 Task: Send an email with the signature Evelyn Lewis with the subject 'Request for a review' and the message 'I apologize for any confusion and would like to clarify the situation.' from softage.1@softage.net to softage.10@softage.net and softage.2@softage.net with CC to softage.3@softage.net
Action: Key pressed n
Screenshot: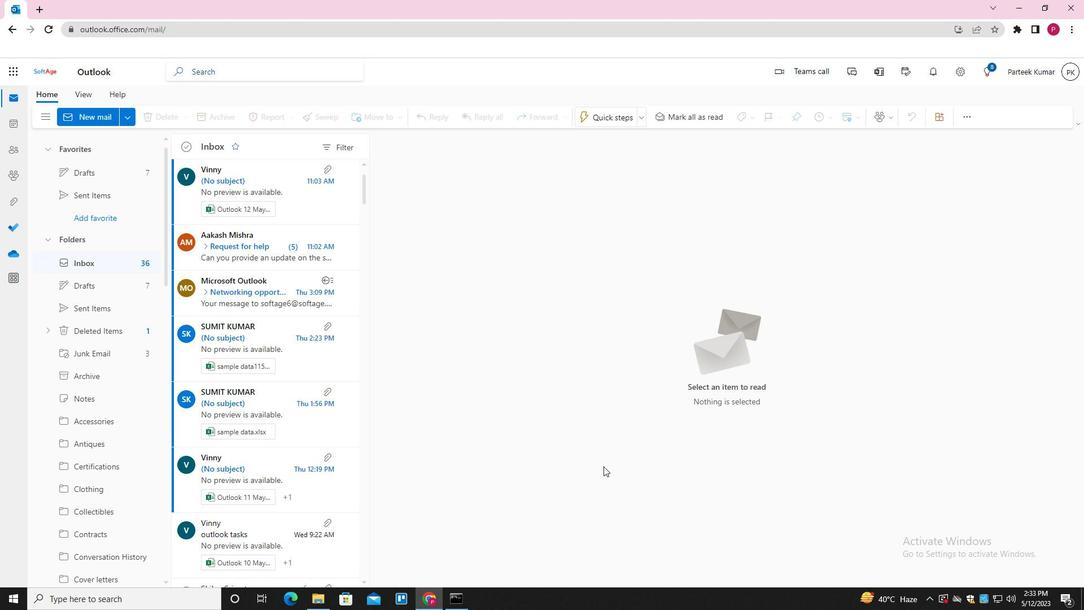 
Action: Mouse moved to (758, 117)
Screenshot: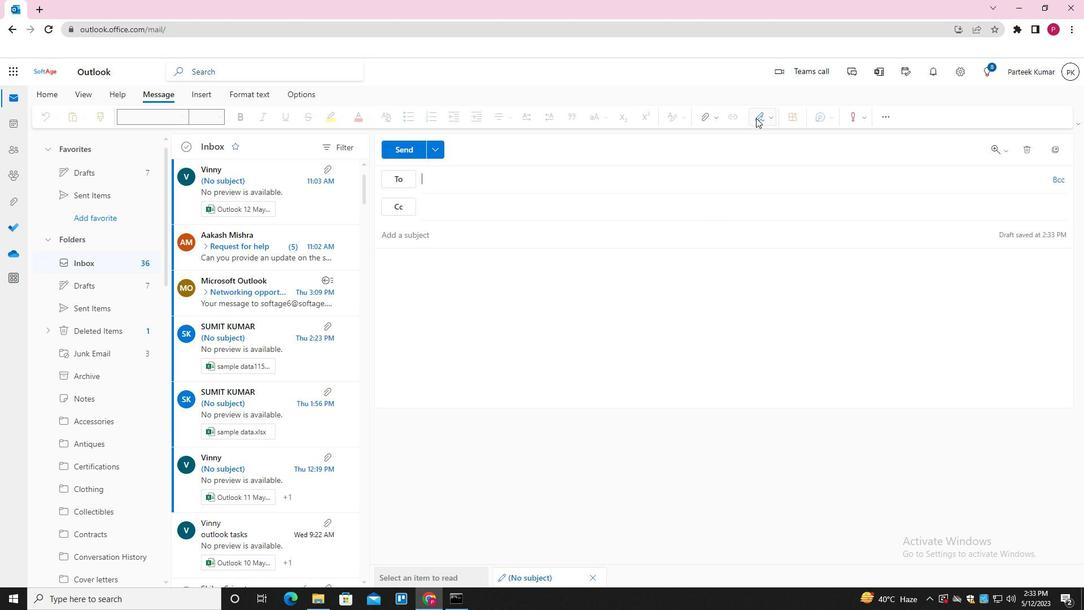 
Action: Mouse pressed left at (758, 117)
Screenshot: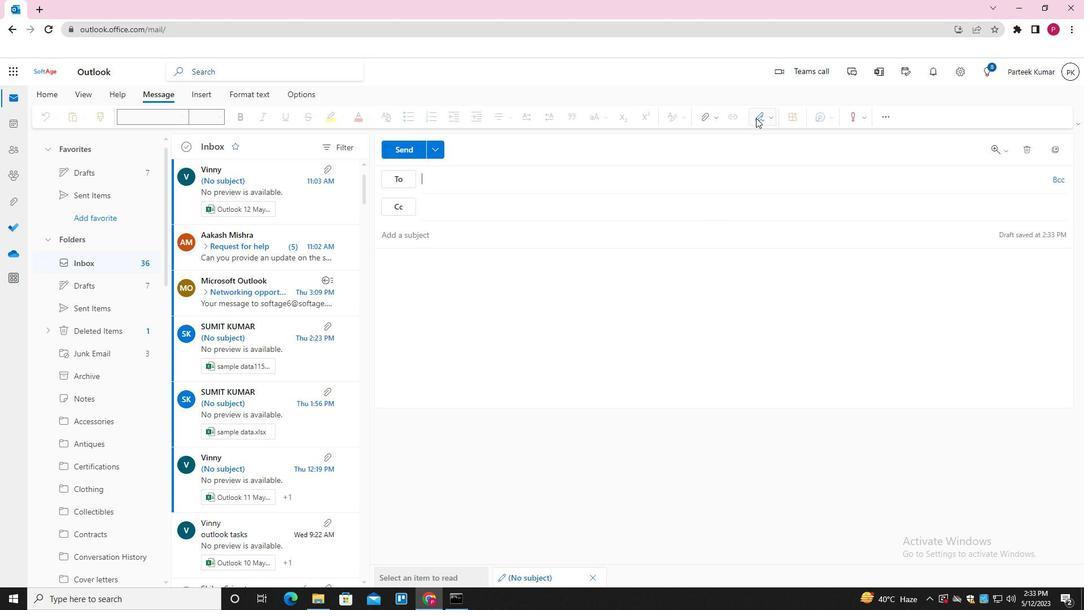 
Action: Mouse moved to (743, 163)
Screenshot: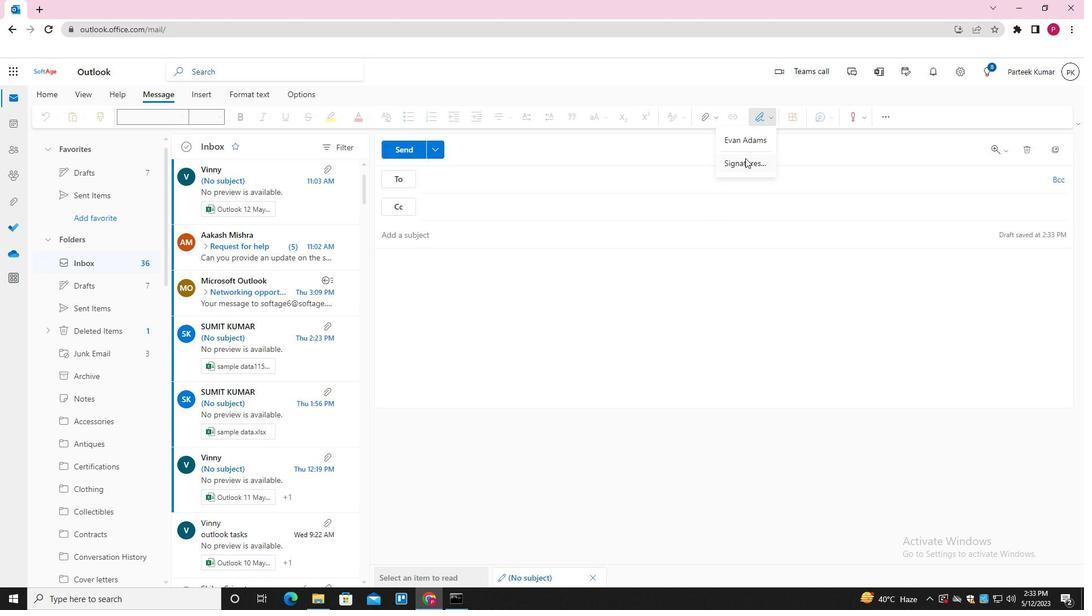 
Action: Mouse pressed left at (743, 163)
Screenshot: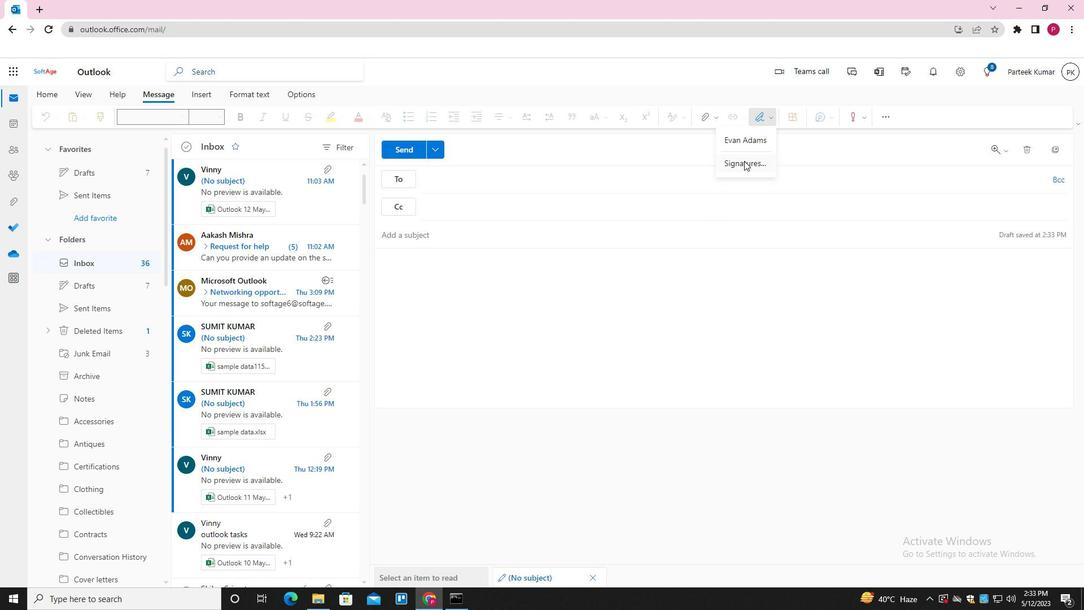 
Action: Mouse moved to (767, 208)
Screenshot: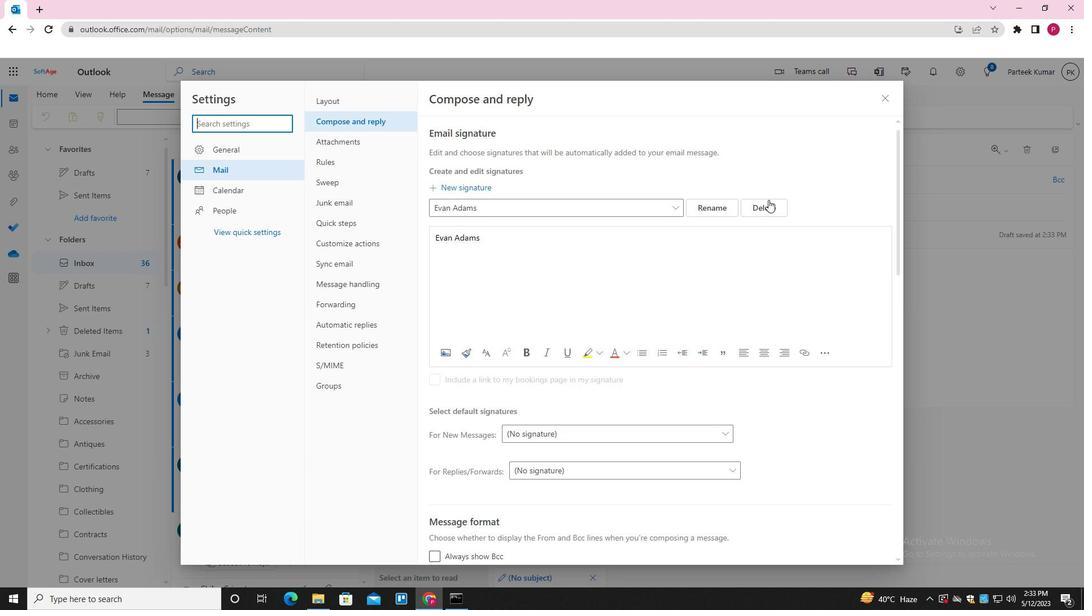 
Action: Mouse pressed left at (767, 208)
Screenshot: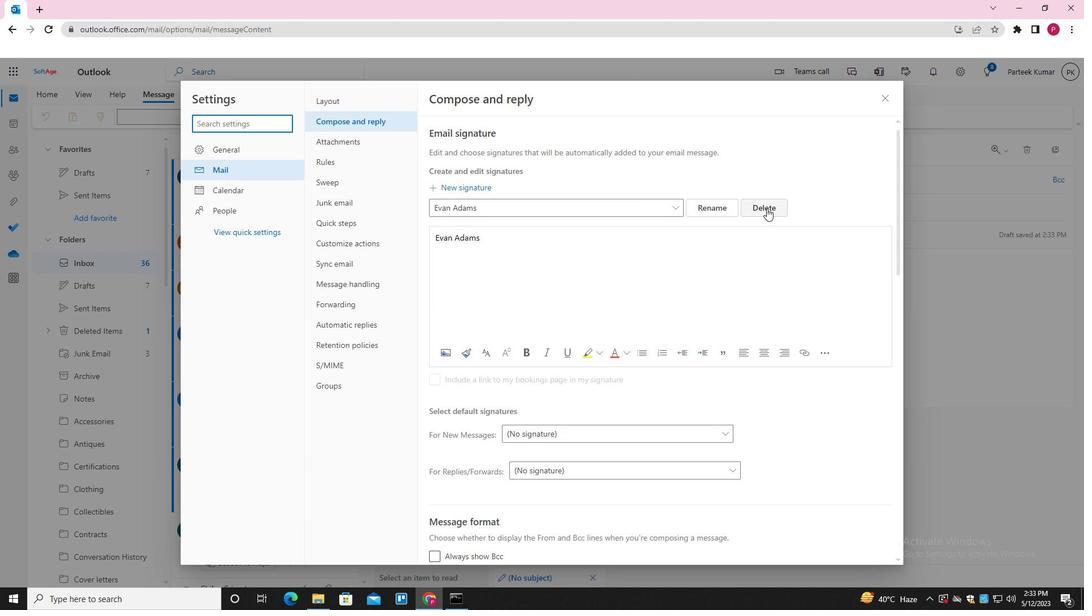 
Action: Mouse moved to (560, 208)
Screenshot: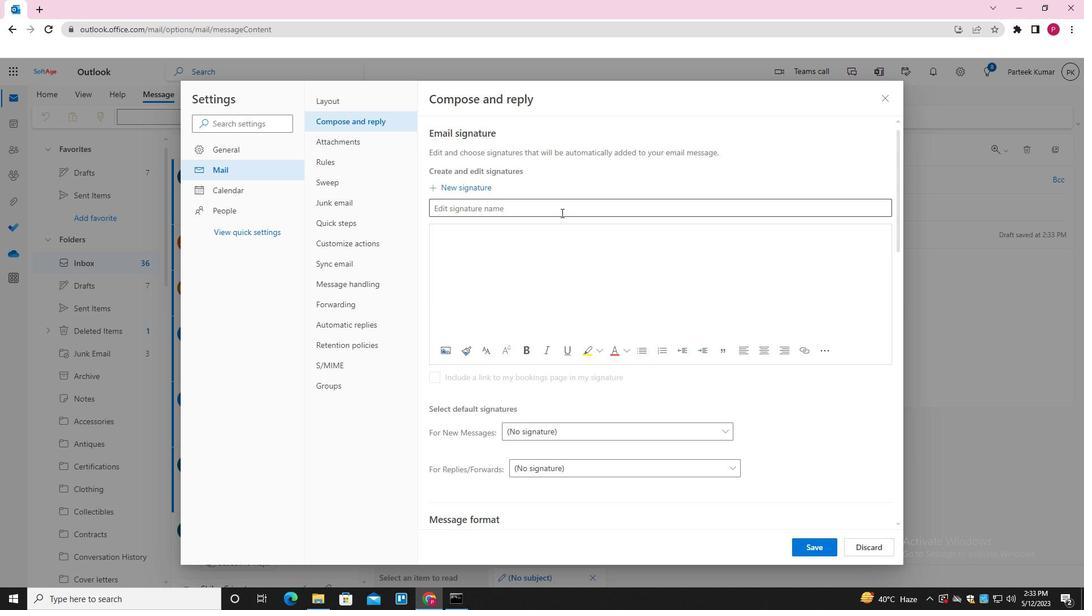 
Action: Mouse pressed left at (560, 208)
Screenshot: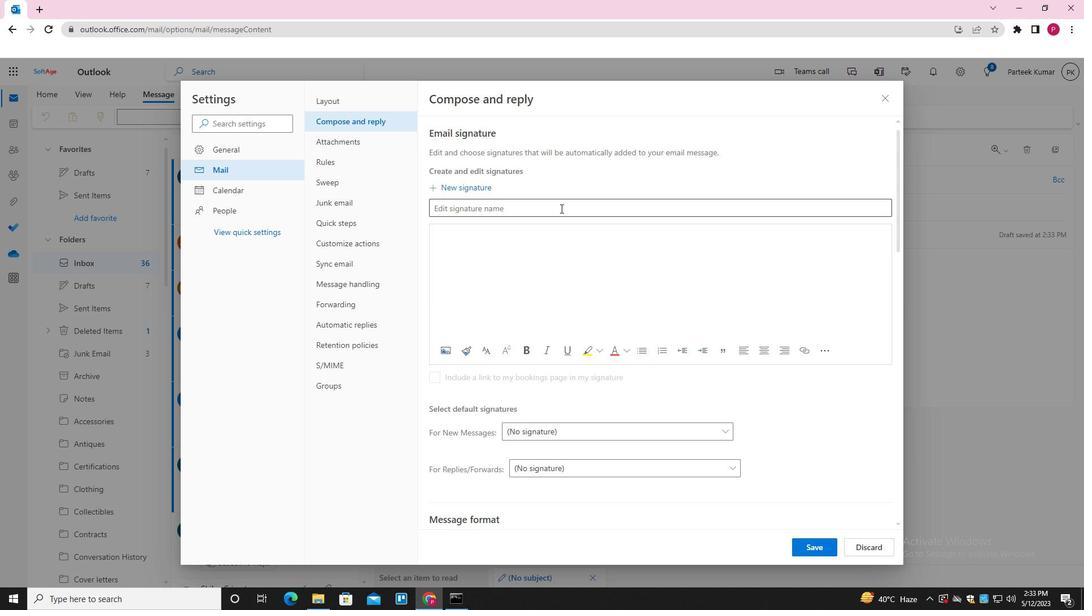 
Action: Key pressed <Key.shift>EVELYN<Key.space><Key.shift><Key.shift><Key.shift><Key.shift><Key.shift><Key.shift><Key.shift><Key.shift>LEWIS<Key.tab><Key.shift>EVELYN<Key.space><Key.shift_r>LEWIS
Screenshot: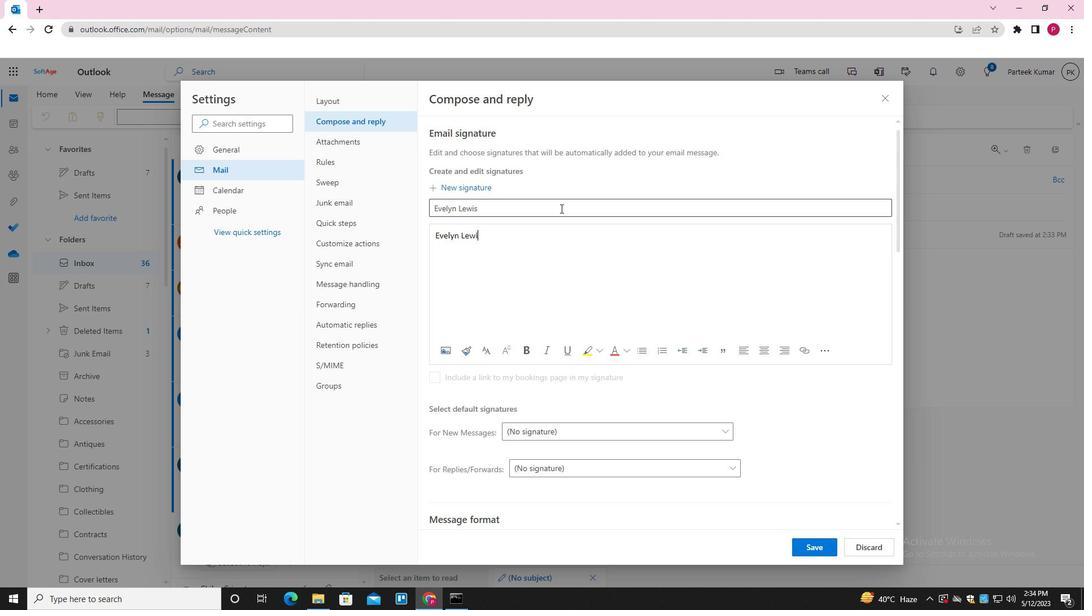 
Action: Mouse moved to (815, 552)
Screenshot: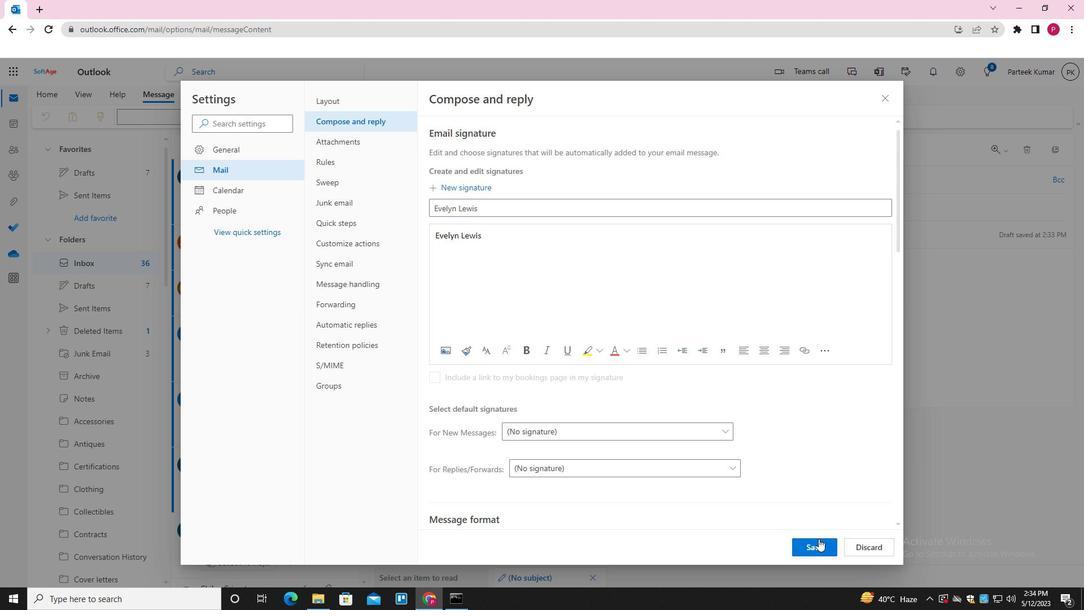 
Action: Mouse pressed left at (815, 552)
Screenshot: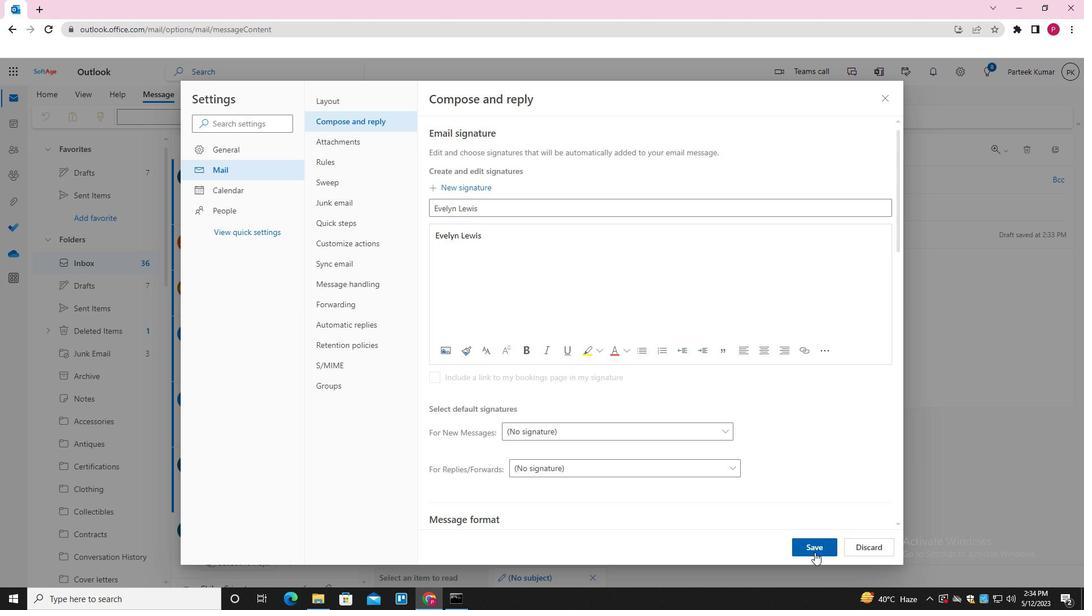 
Action: Mouse moved to (884, 96)
Screenshot: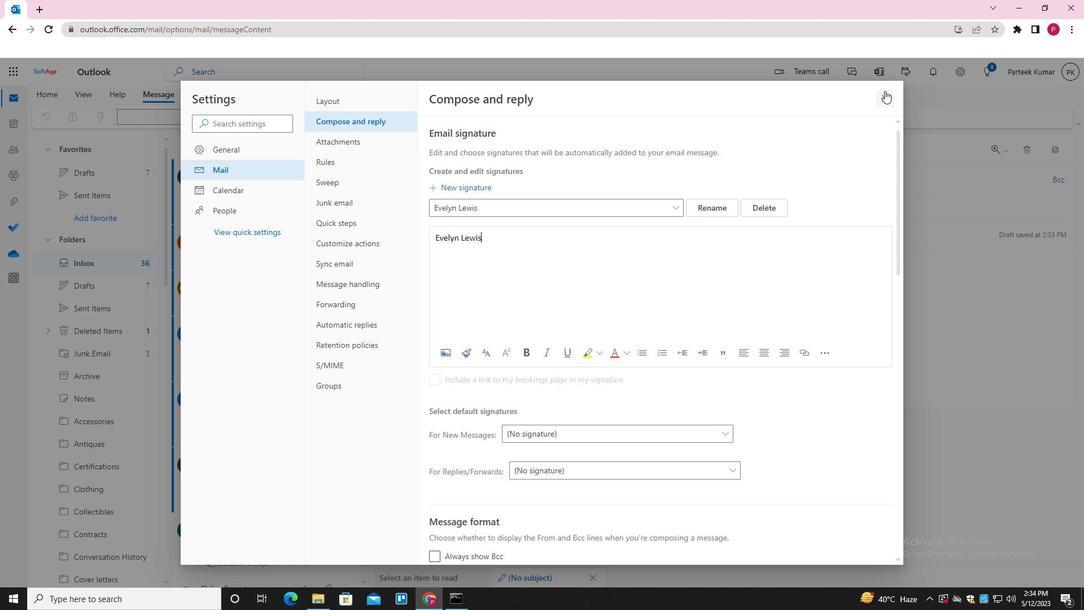 
Action: Mouse pressed left at (884, 96)
Screenshot: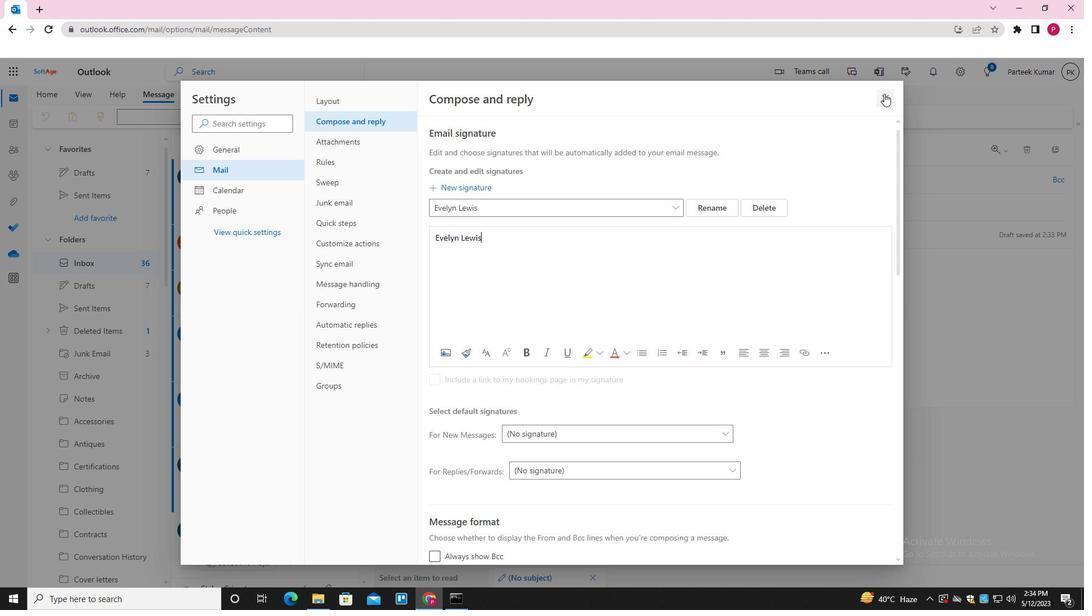 
Action: Mouse moved to (757, 119)
Screenshot: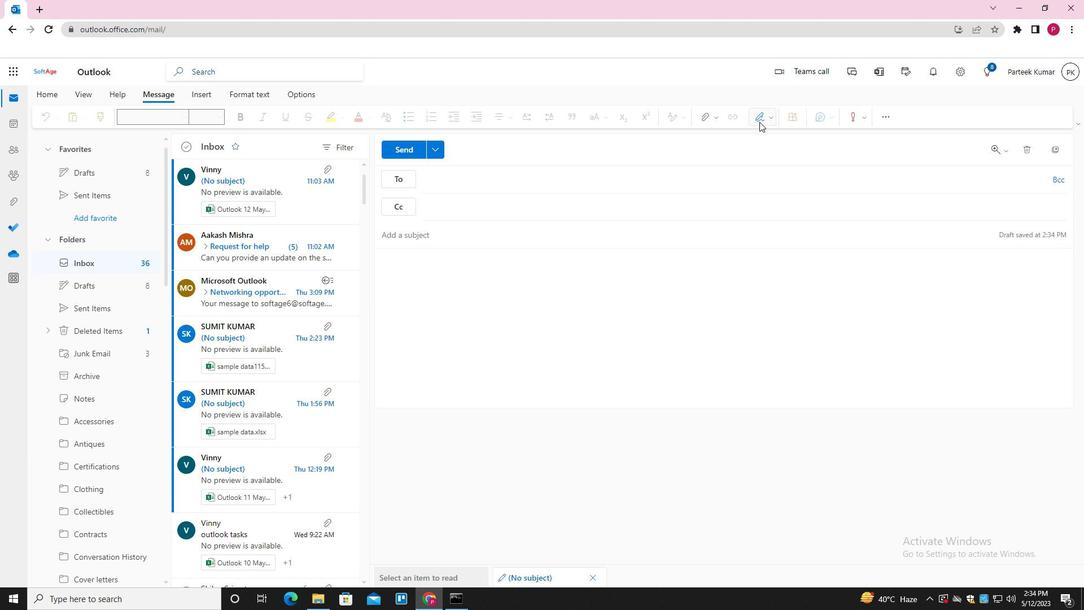 
Action: Mouse pressed left at (757, 119)
Screenshot: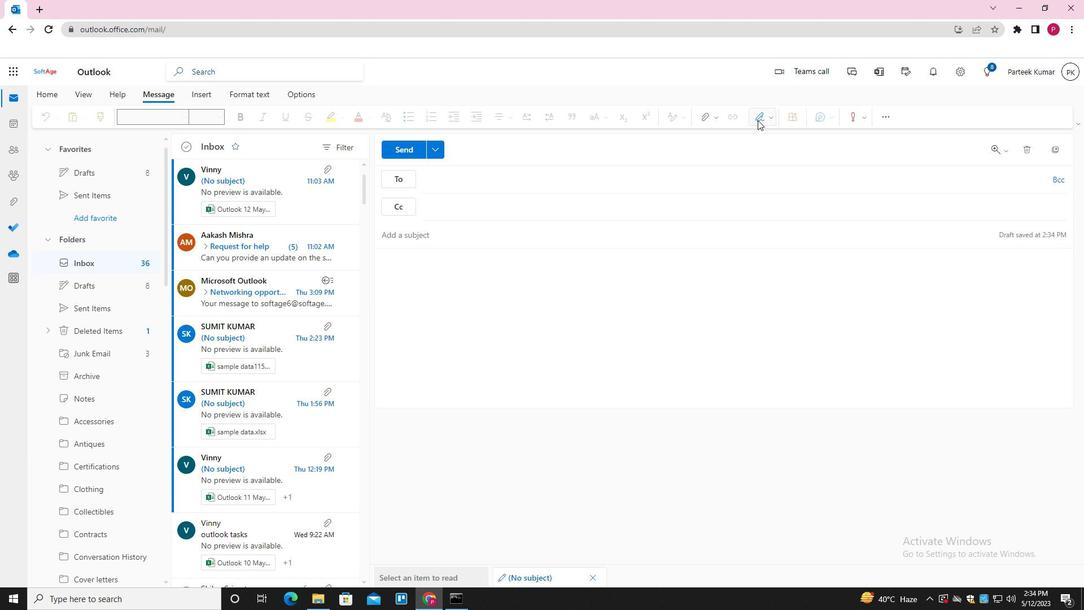 
Action: Mouse moved to (745, 138)
Screenshot: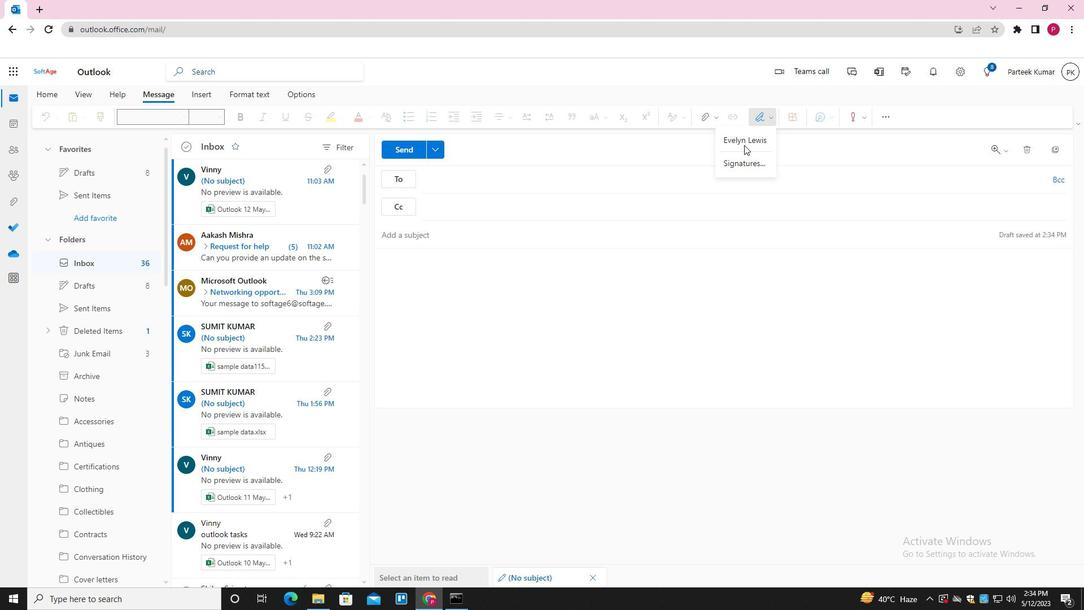 
Action: Mouse pressed left at (745, 138)
Screenshot: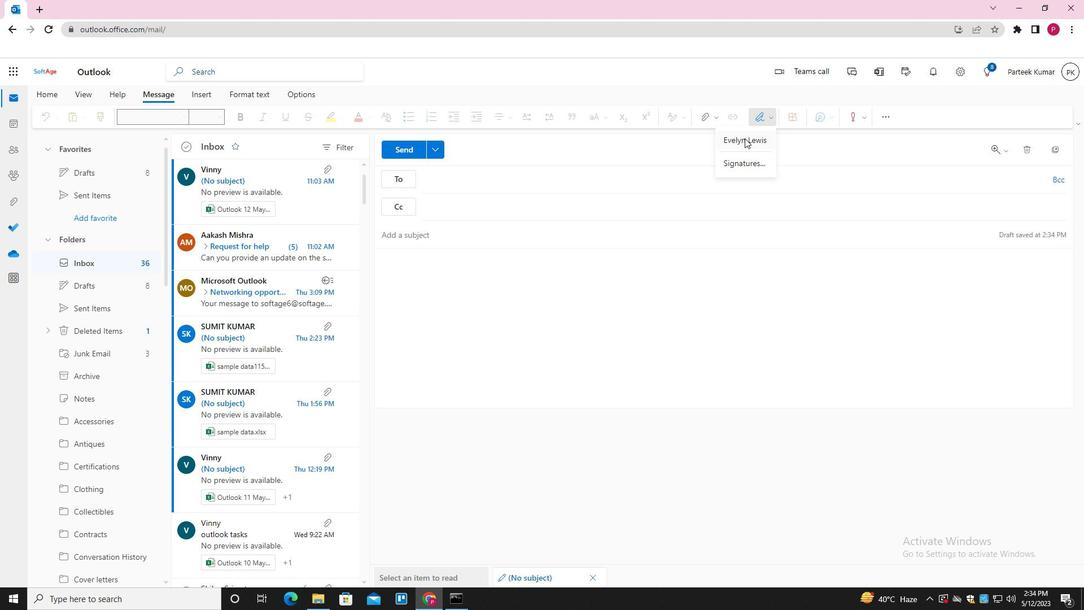 
Action: Mouse moved to (531, 233)
Screenshot: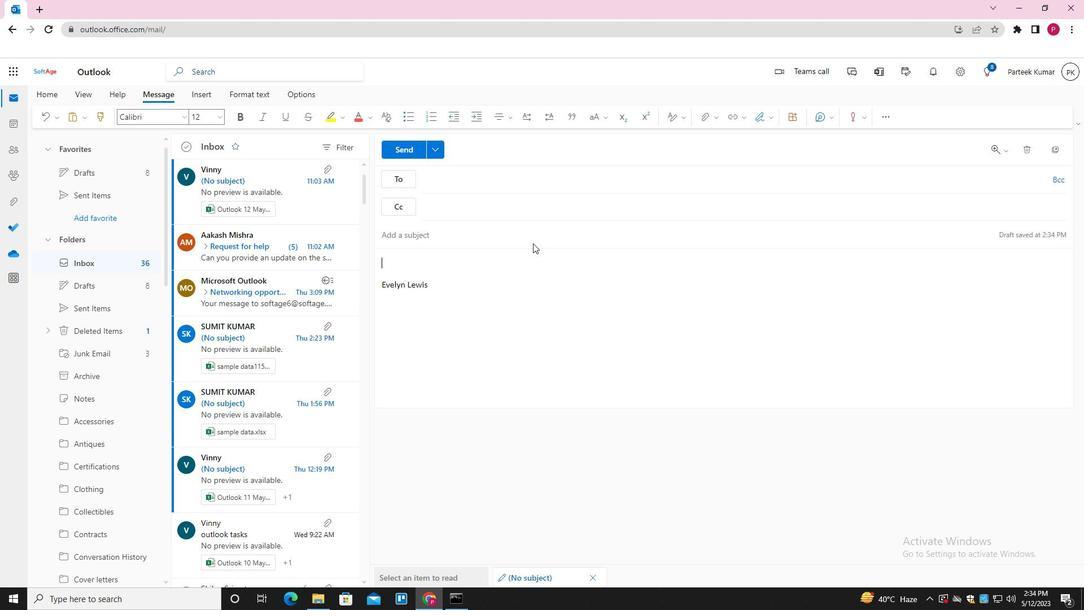 
Action: Mouse pressed left at (531, 233)
Screenshot: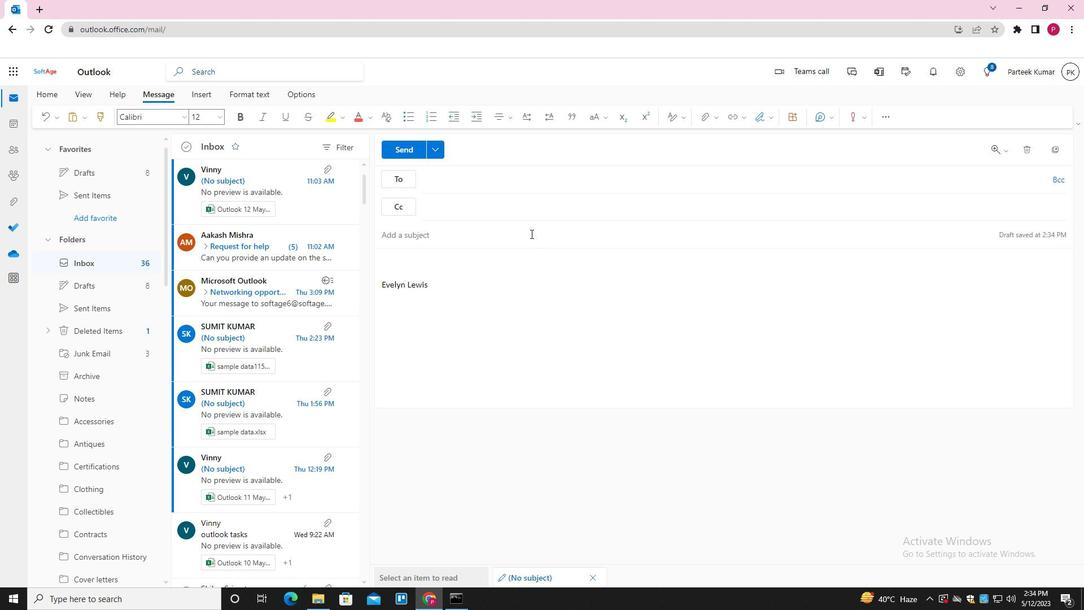 
Action: Key pressed <Key.shift>REQUEST<Key.space>FOR<Key.space>A<Key.space>REIVEW<Key.space><Key.backspace><Key.backspace><Key.backspace><Key.backspace><Key.backspace>VIEW<Key.space><Key.tab><Key.shift_r><Key.shift_r><Key.shift_r>I<Key.space>APOLOGO<Key.backspace>IZE<Key.space>FOR<Key.space>ANY<Key.space>CONFUD<Key.backspace>SION<Key.space>AND<Key.space>WOULD<Key.space>LIKE<Key.space>TO<Key.space>CLARIFY<Key.space>THE<Key.space>SITUATION<Key.space>
Screenshot: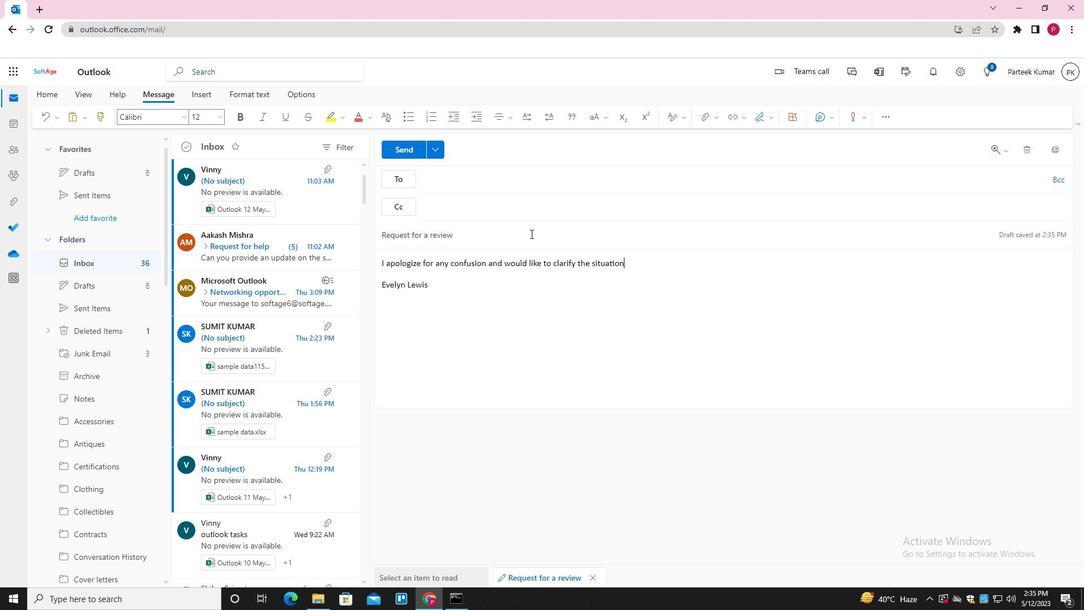 
Action: Mouse moved to (518, 174)
Screenshot: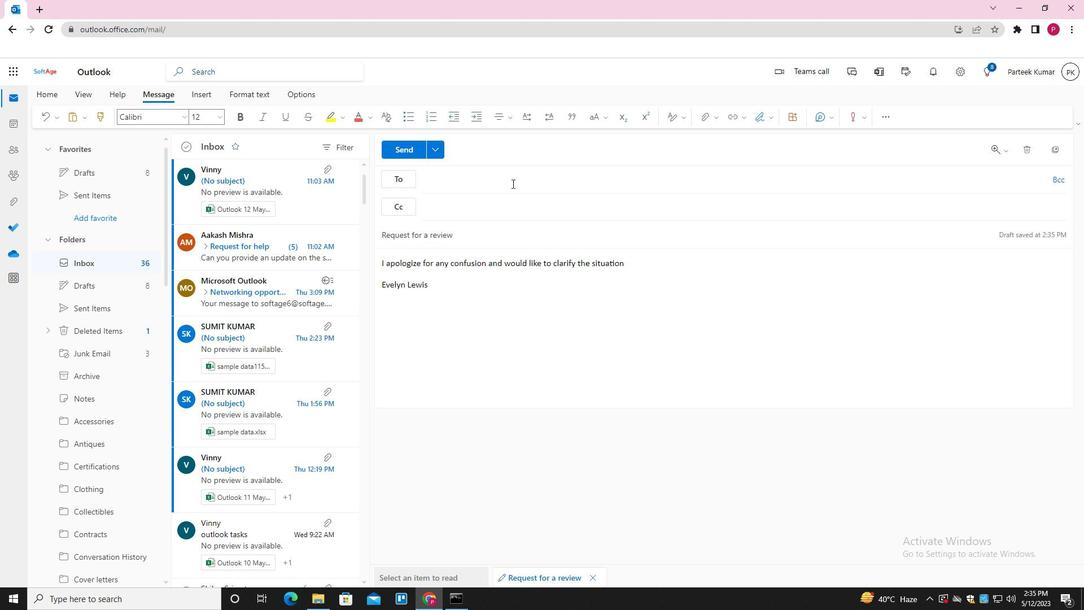 
Action: Mouse pressed left at (518, 174)
Screenshot: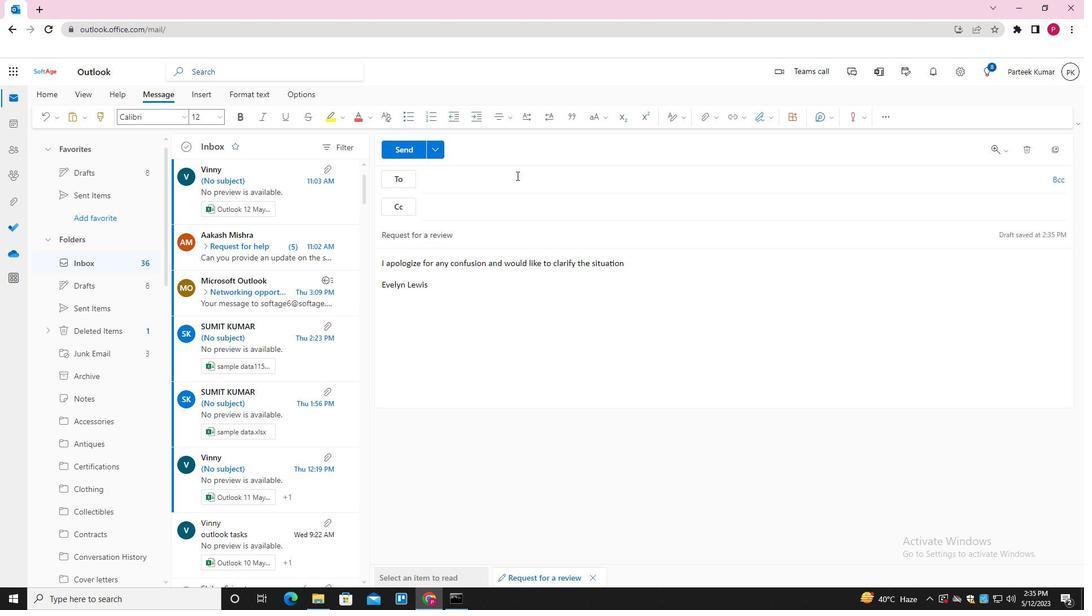 
Action: Key pressed SOFTAGE.10<Key.shift>@SOFTAGE.NET<Key.enter>SOFTAGE.2<Key.shift>@SOFTAGE.NET<Key.enter><Key.tab>SOFTAGE.3<Key.shift>@SOFTAGE.NET<Key.enter>
Screenshot: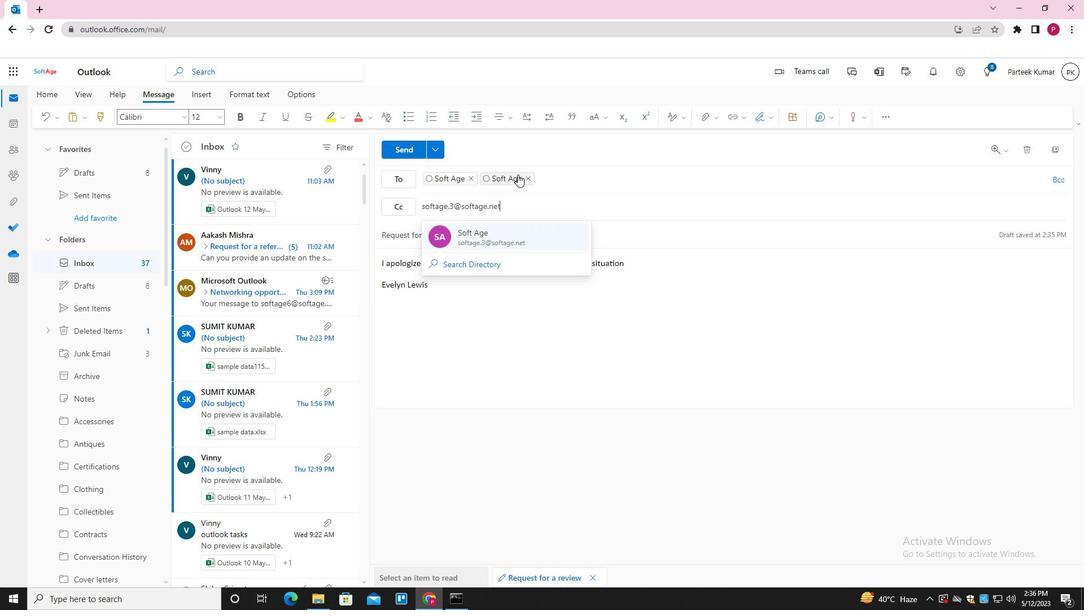 
Action: Mouse moved to (405, 149)
Screenshot: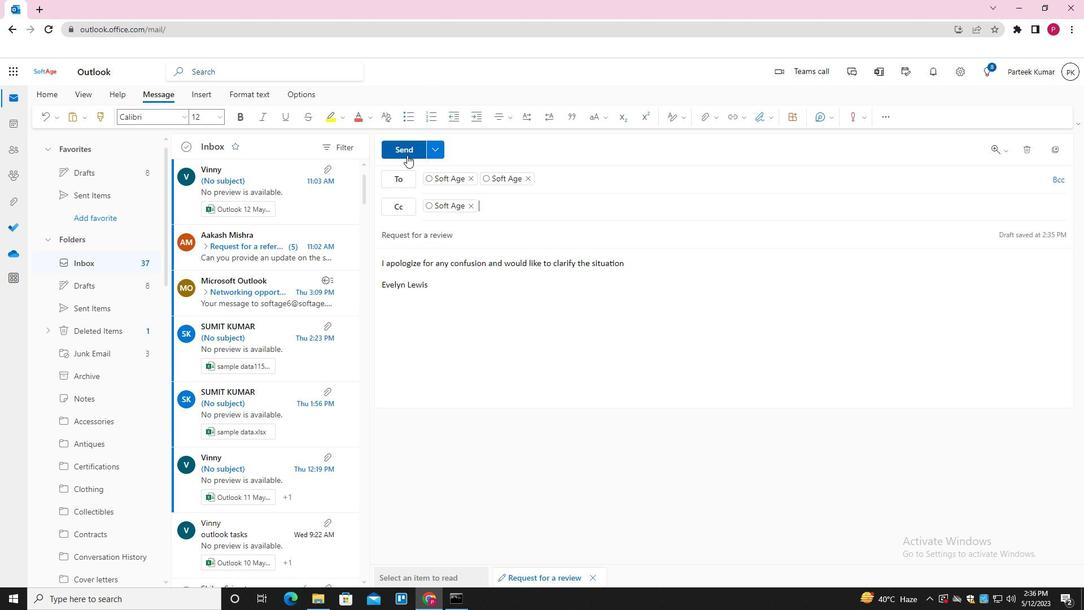 
Action: Mouse pressed left at (405, 149)
Screenshot: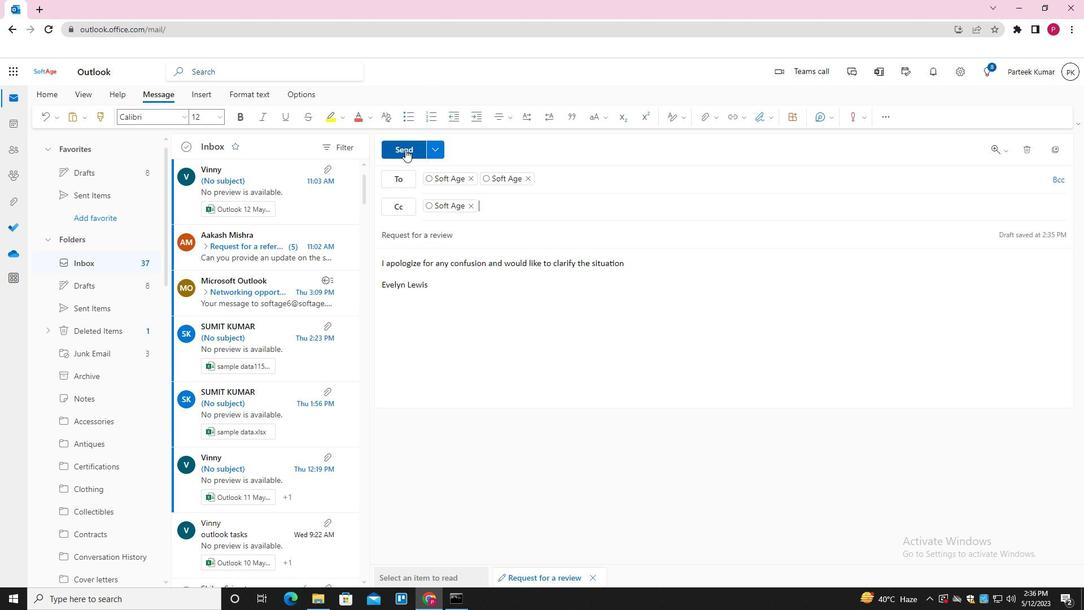 
Action: Mouse moved to (444, 199)
Screenshot: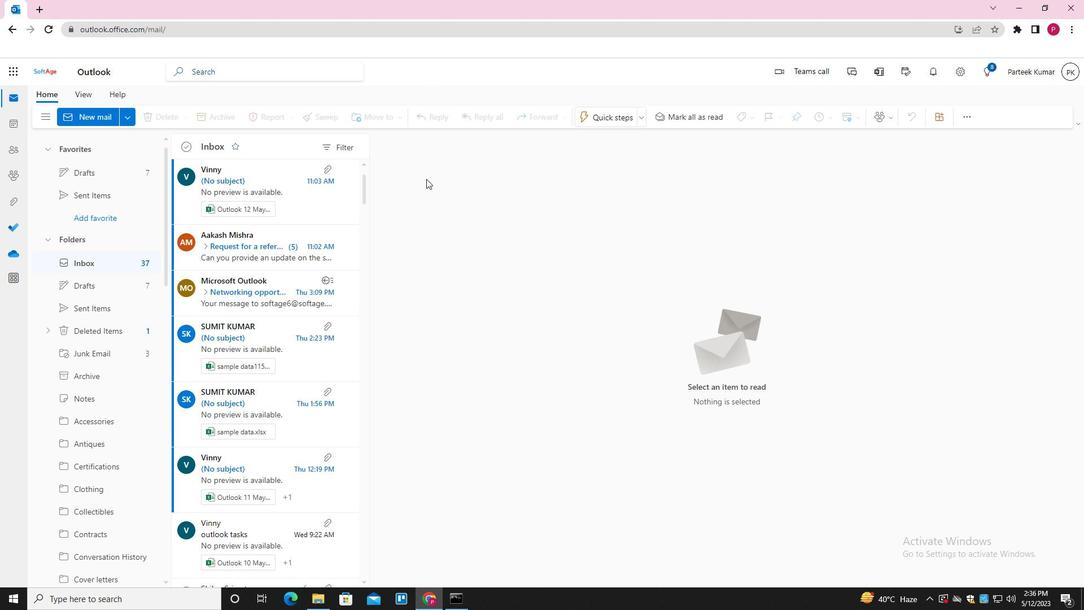 
